 Task: Start in the project TourPlan the sprint 'Breakaway', with a duration of 2 weeks.
Action: Mouse moved to (1072, 191)
Screenshot: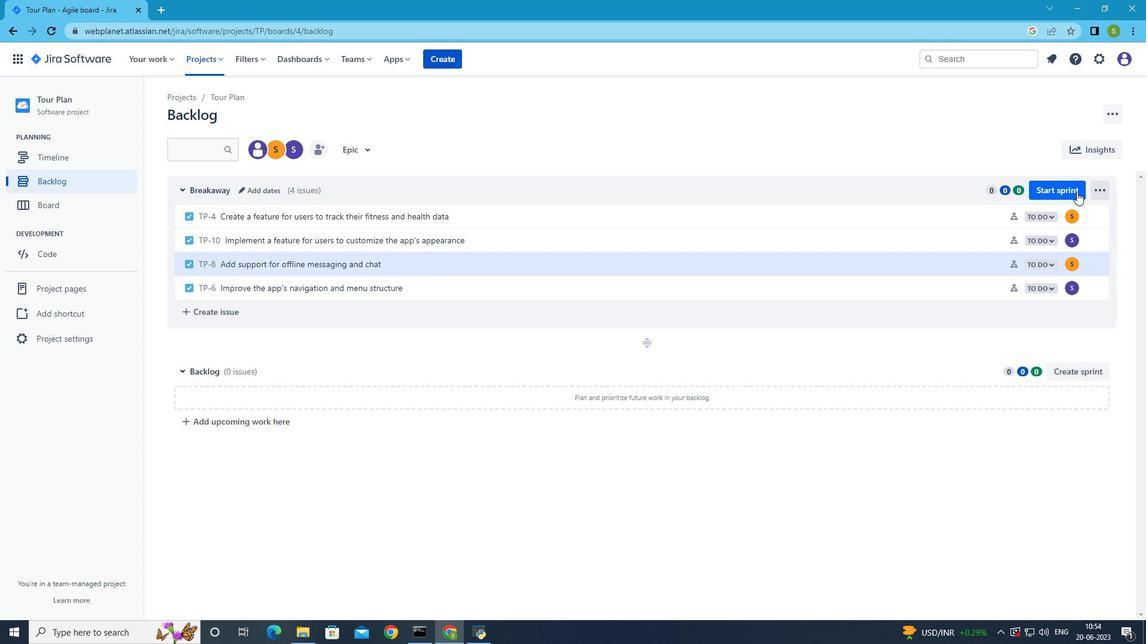 
Action: Mouse pressed left at (1072, 191)
Screenshot: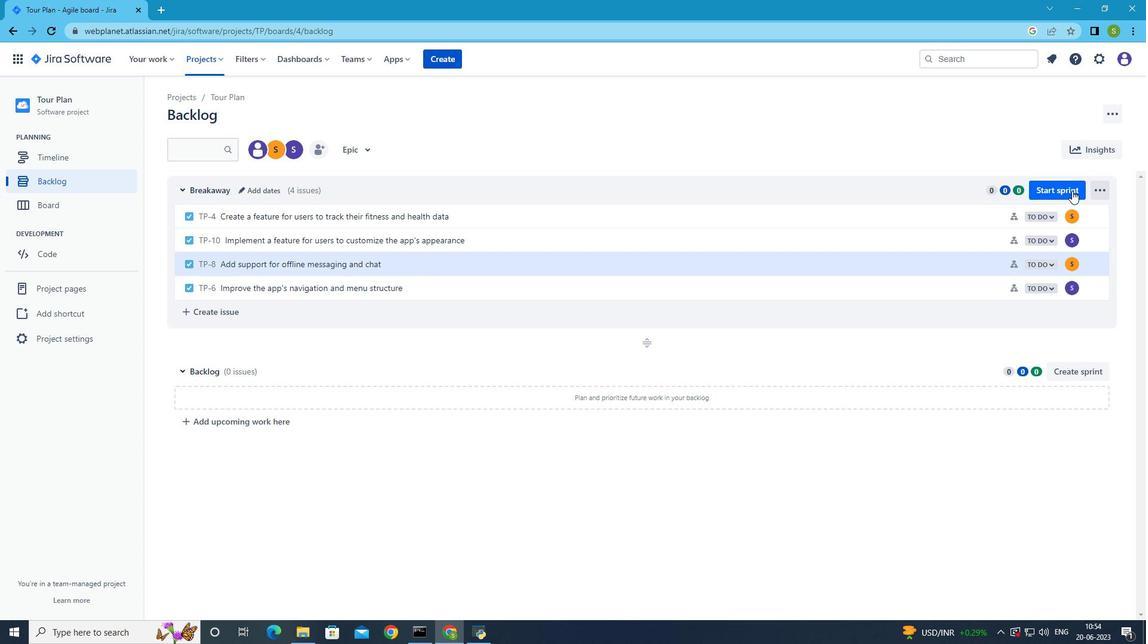 
Action: Mouse moved to (540, 202)
Screenshot: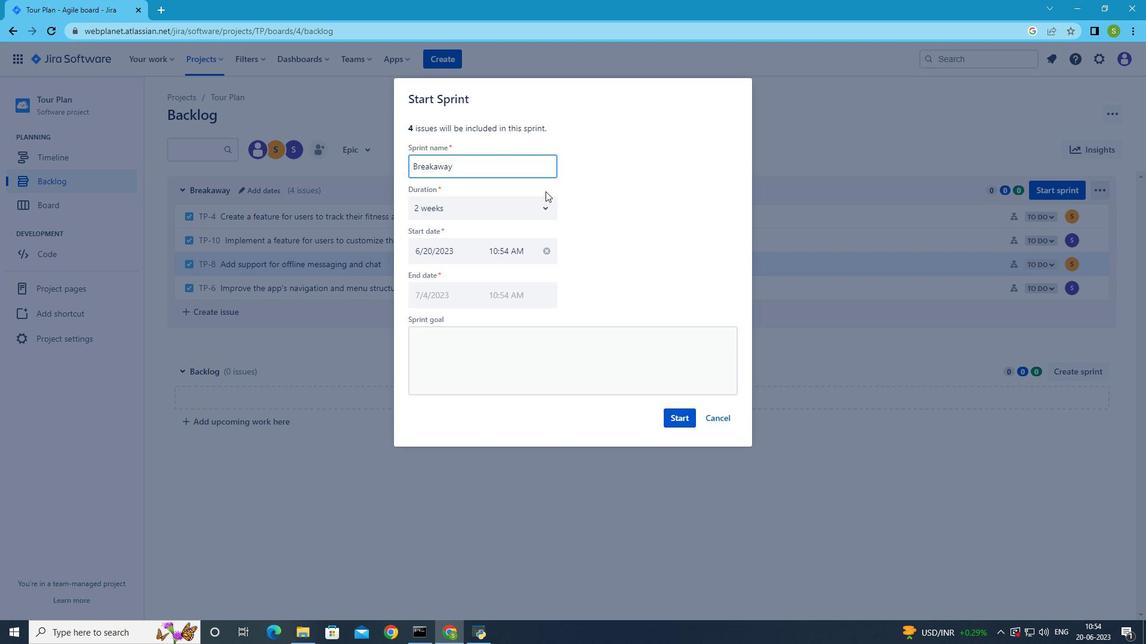 
Action: Mouse pressed left at (540, 202)
Screenshot: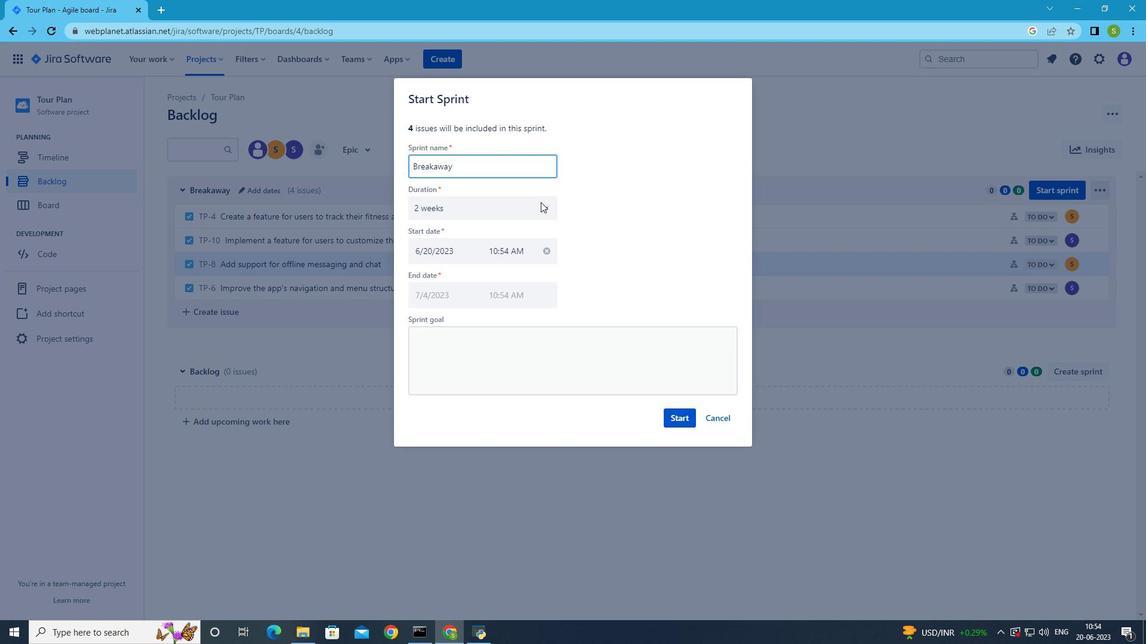 
Action: Mouse moved to (490, 263)
Screenshot: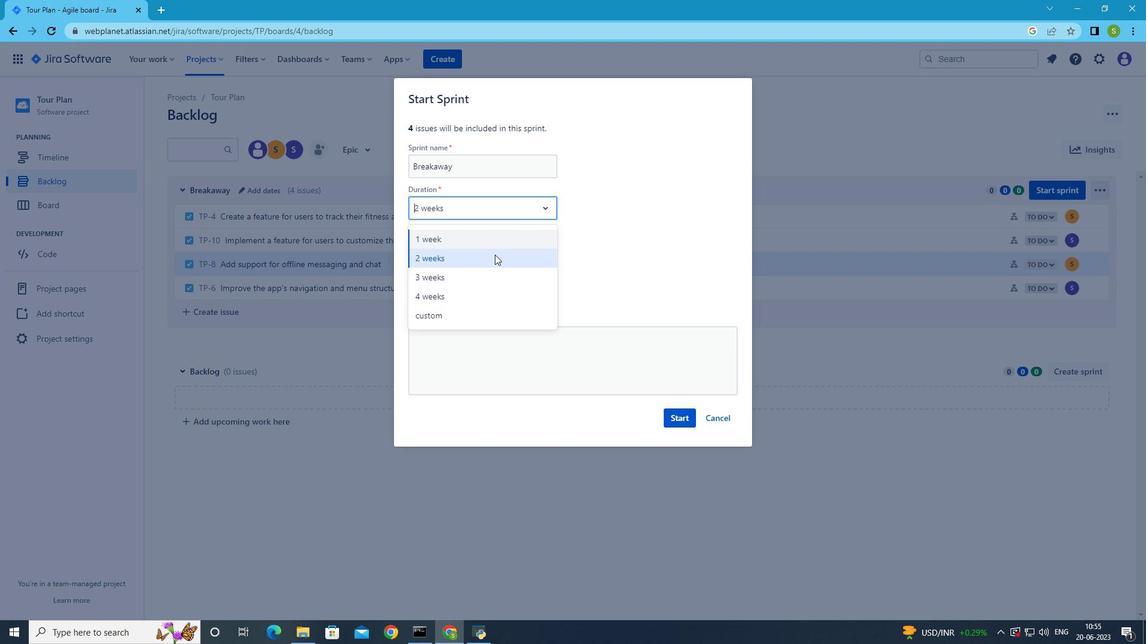 
Action: Mouse pressed left at (490, 263)
Screenshot: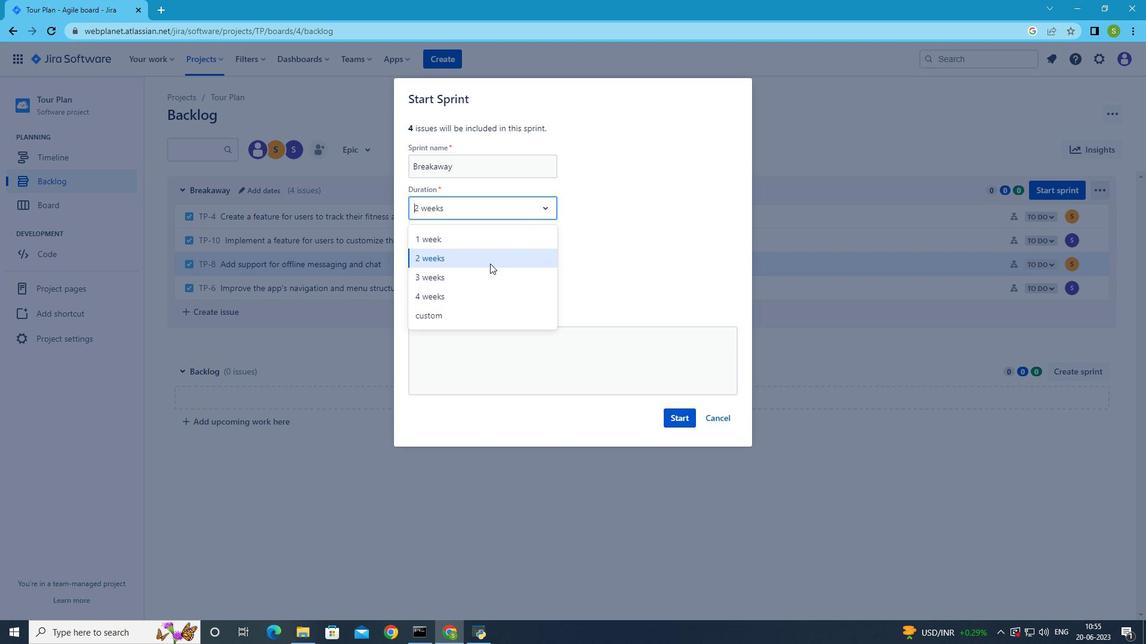 
Action: Mouse moved to (464, 251)
Screenshot: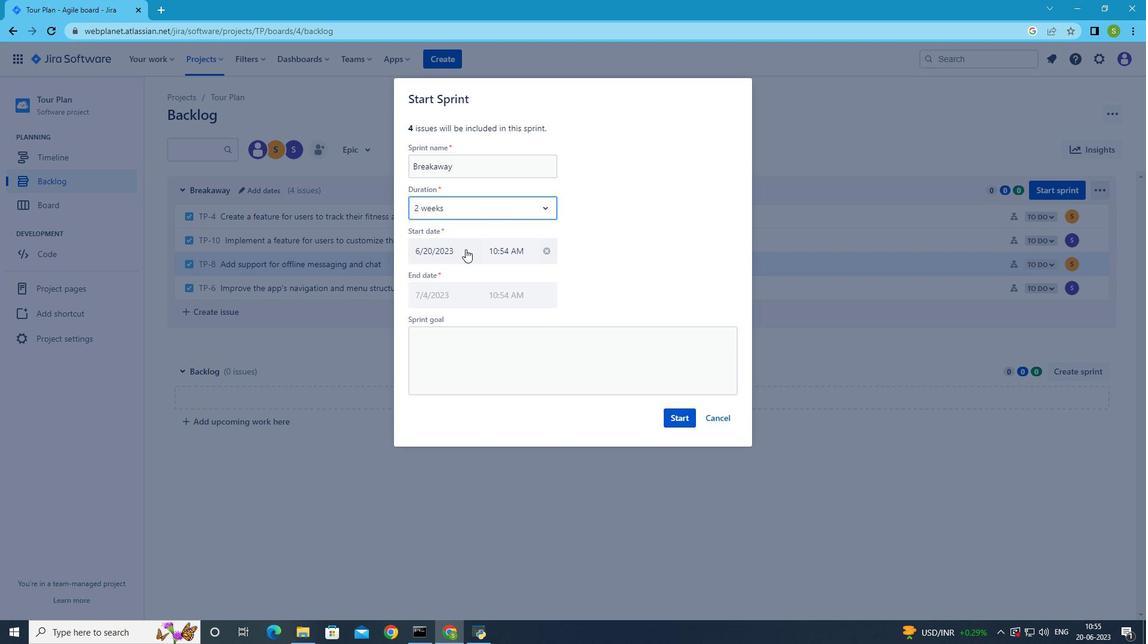 
Action: Mouse pressed left at (464, 251)
Screenshot: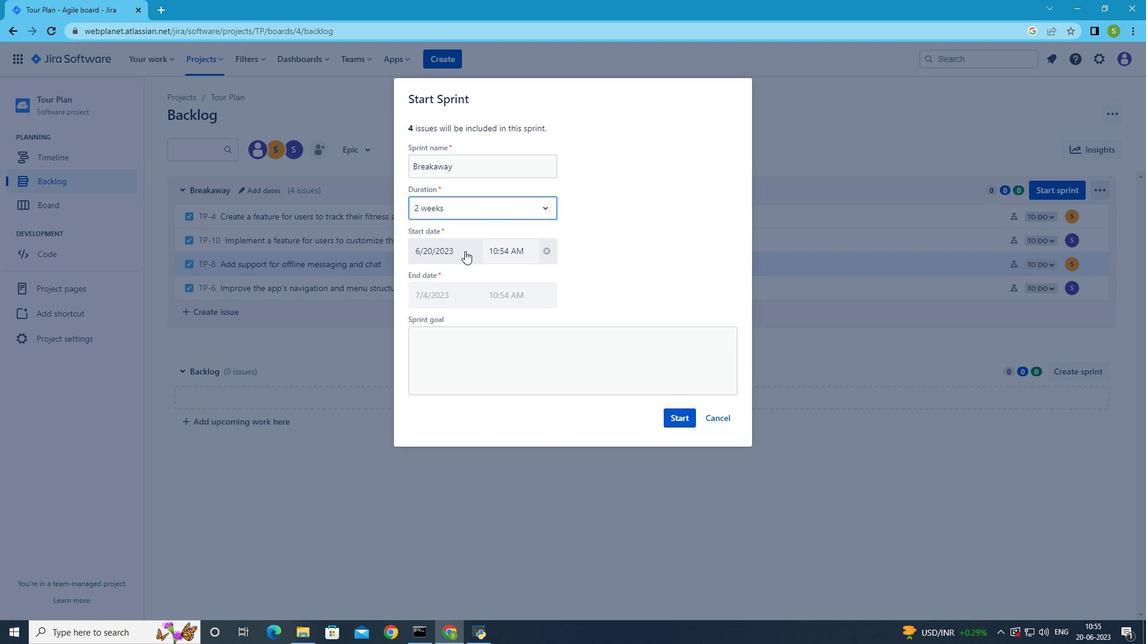 
Action: Mouse moved to (487, 387)
Screenshot: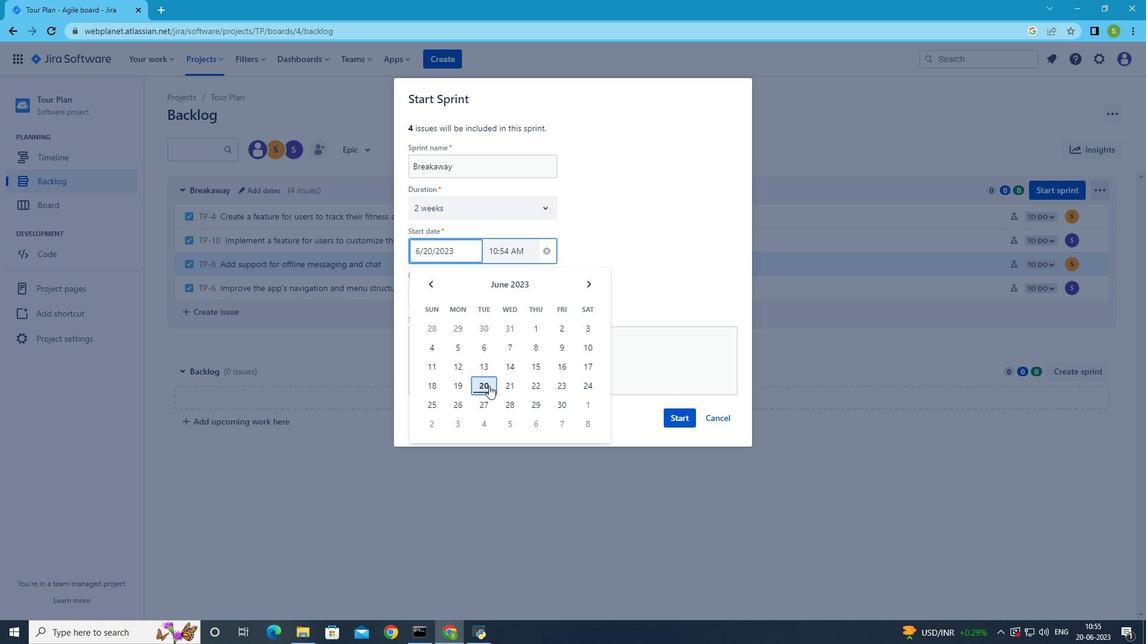 
Action: Mouse pressed left at (487, 387)
Screenshot: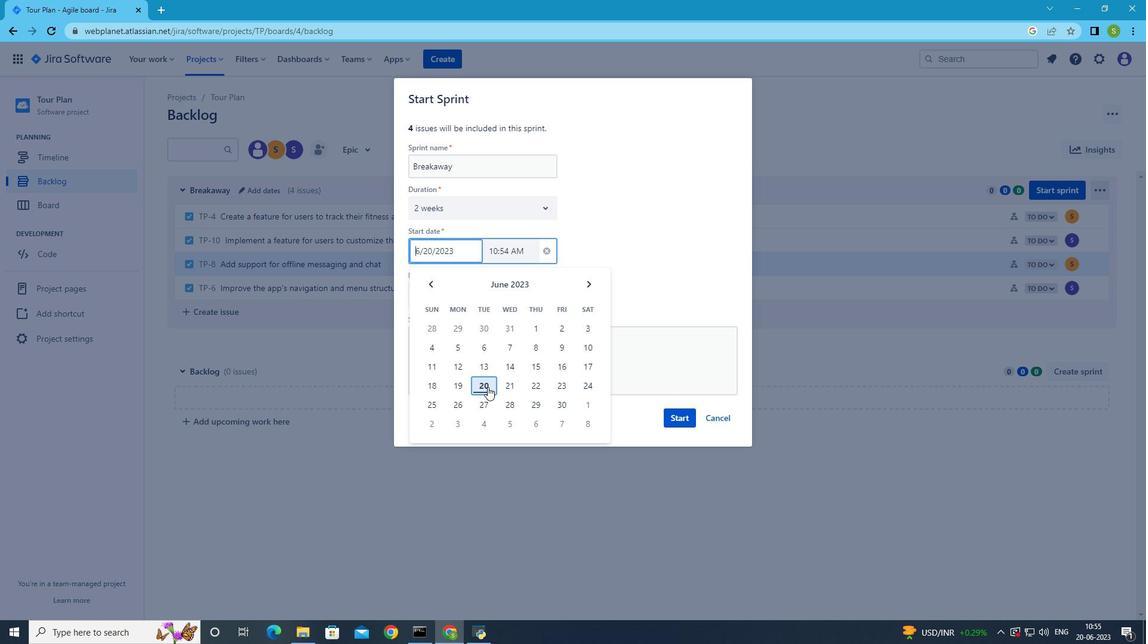 
Action: Mouse moved to (673, 417)
Screenshot: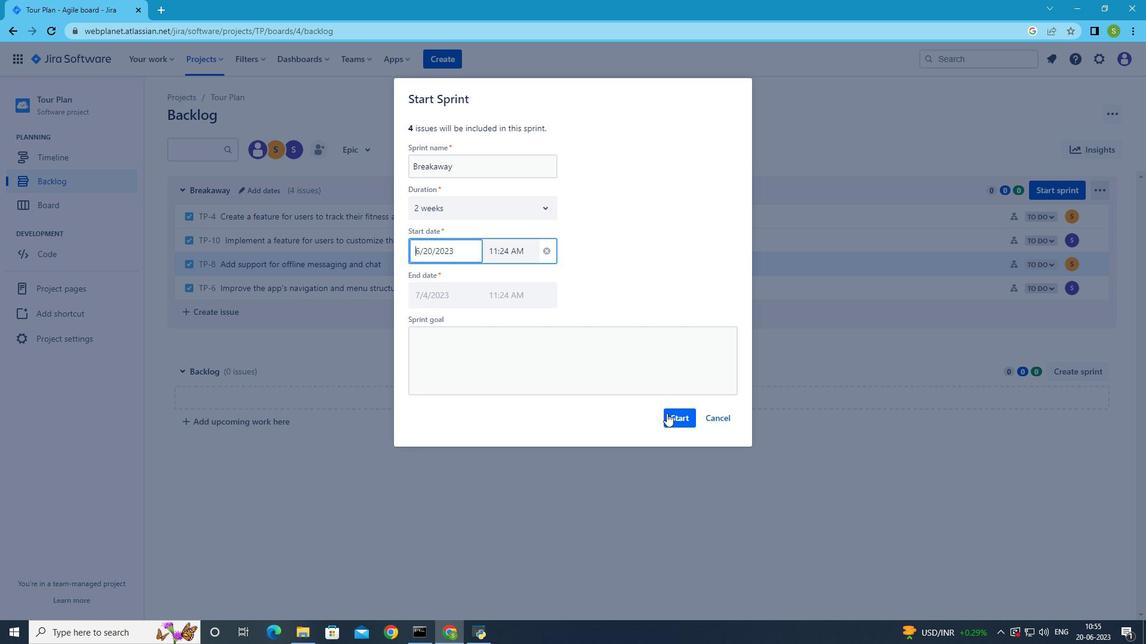 
Action: Mouse pressed left at (673, 417)
Screenshot: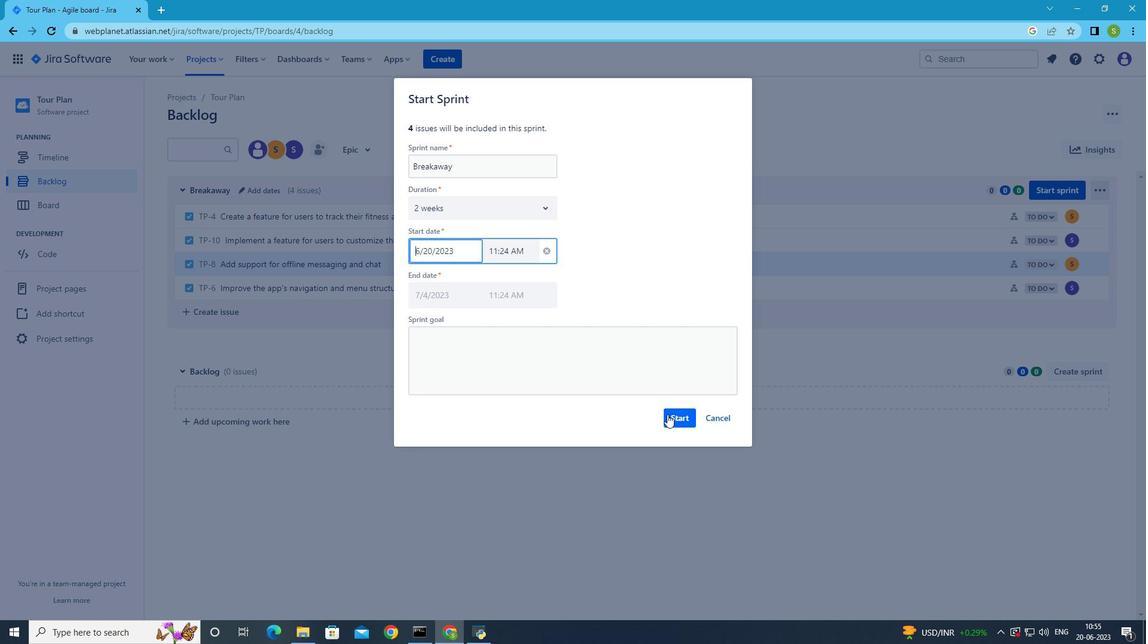 
Action: Mouse moved to (674, 417)
Screenshot: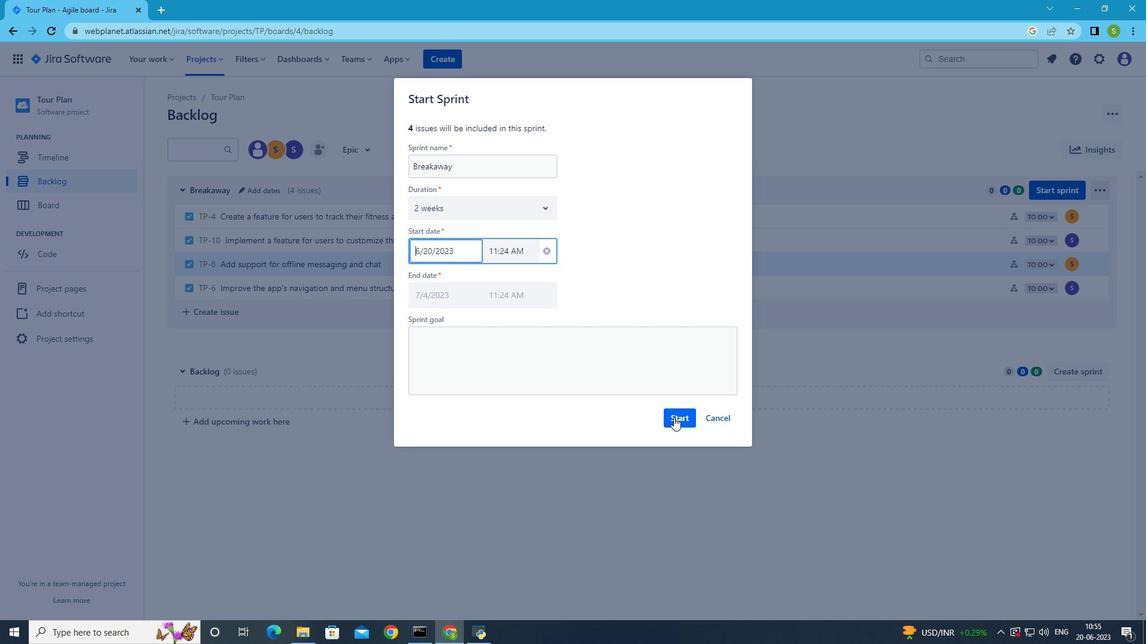 
